 Task: Assign in the project Trailblazer the issue 'Integrate a new social media sharing feature into an existing website to increase brand awareness and customer engagement' to the sprint 'QA Quest'.
Action: Mouse moved to (1014, 484)
Screenshot: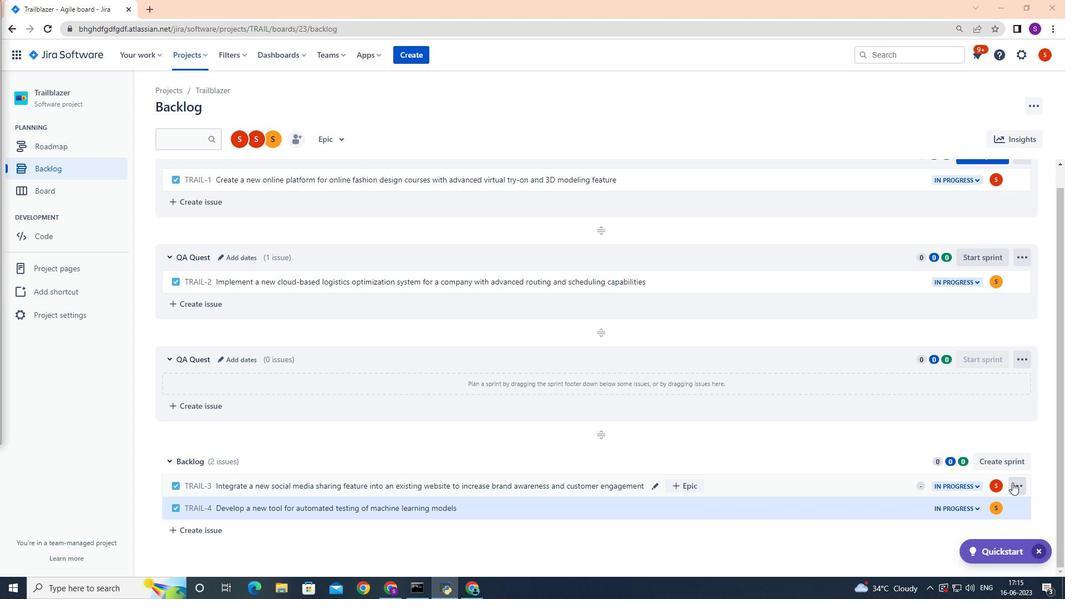 
Action: Mouse pressed left at (1014, 484)
Screenshot: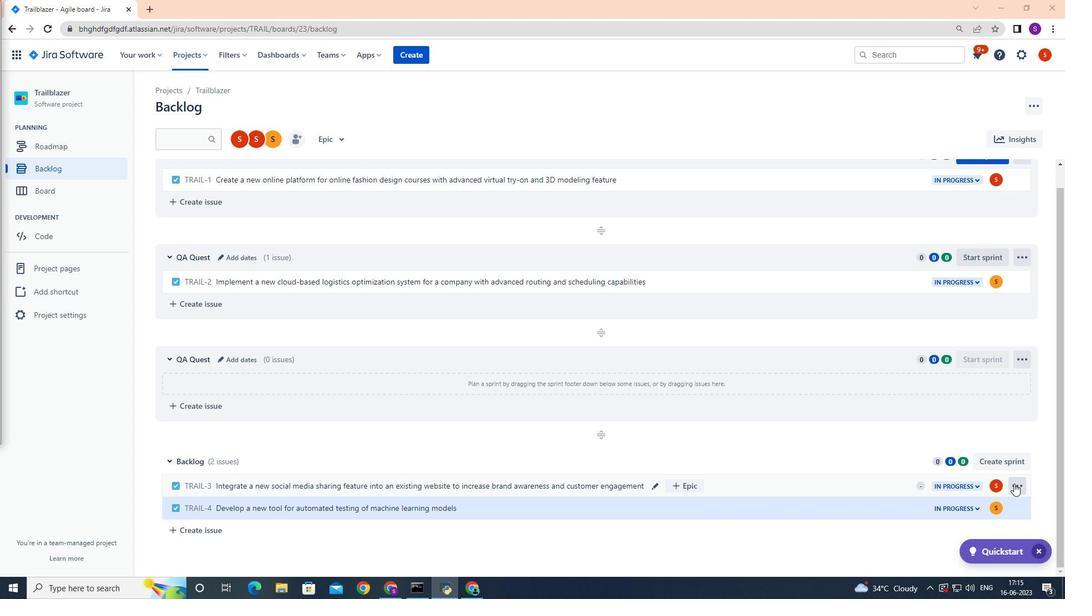 
Action: Mouse moved to (984, 422)
Screenshot: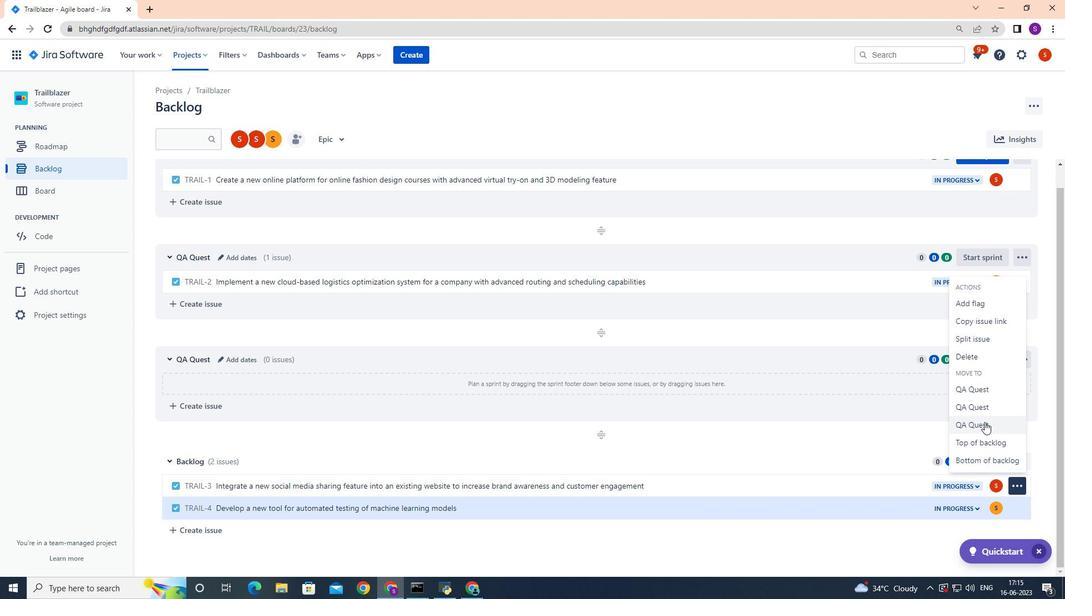 
Action: Mouse pressed left at (984, 422)
Screenshot: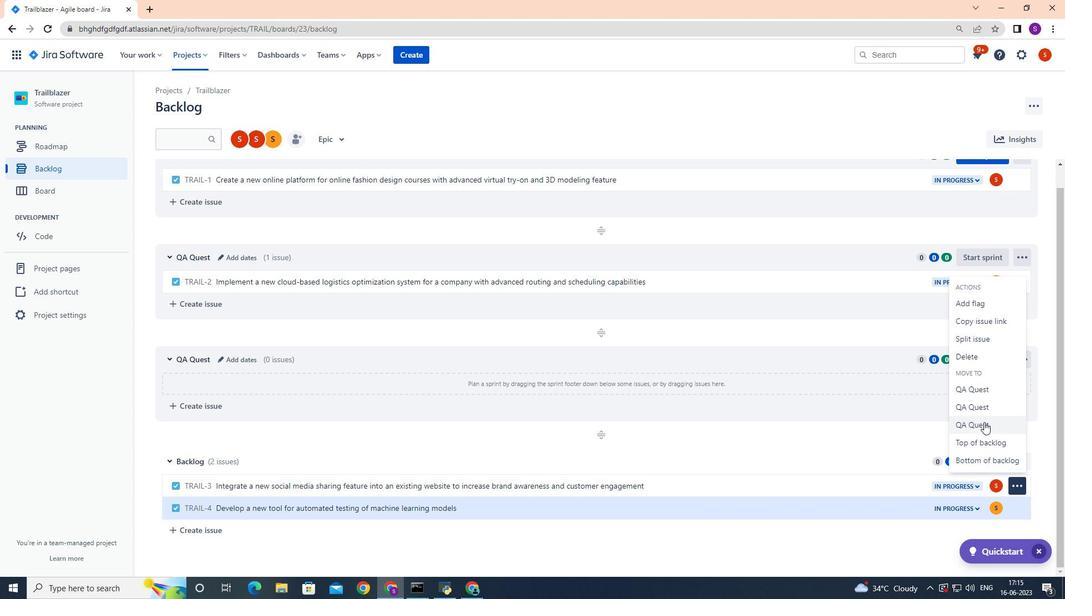 
Action: Mouse moved to (952, 424)
Screenshot: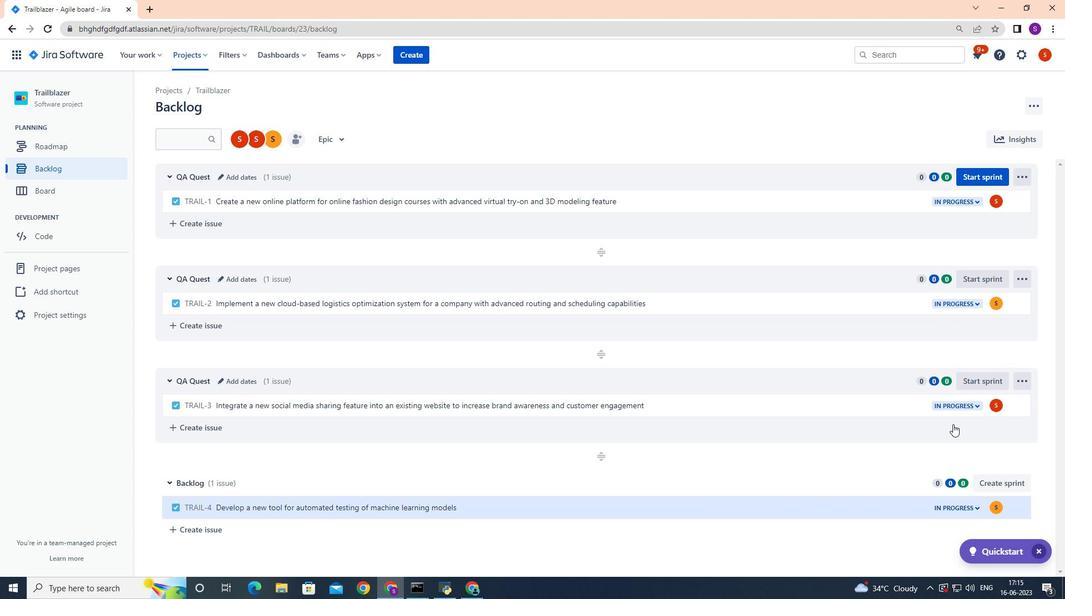 
